 Task: Choose the license: BSD 3-Clause "New" or Revised License while creating a new repository.
Action: Mouse moved to (1029, 82)
Screenshot: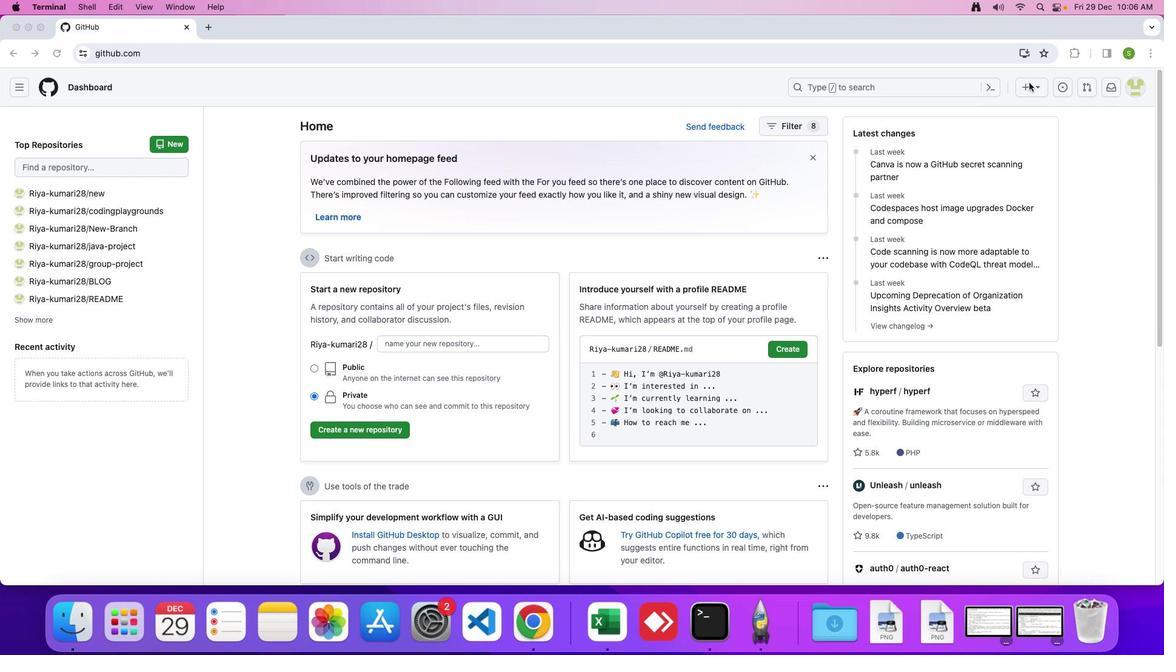 
Action: Mouse pressed left at (1029, 82)
Screenshot: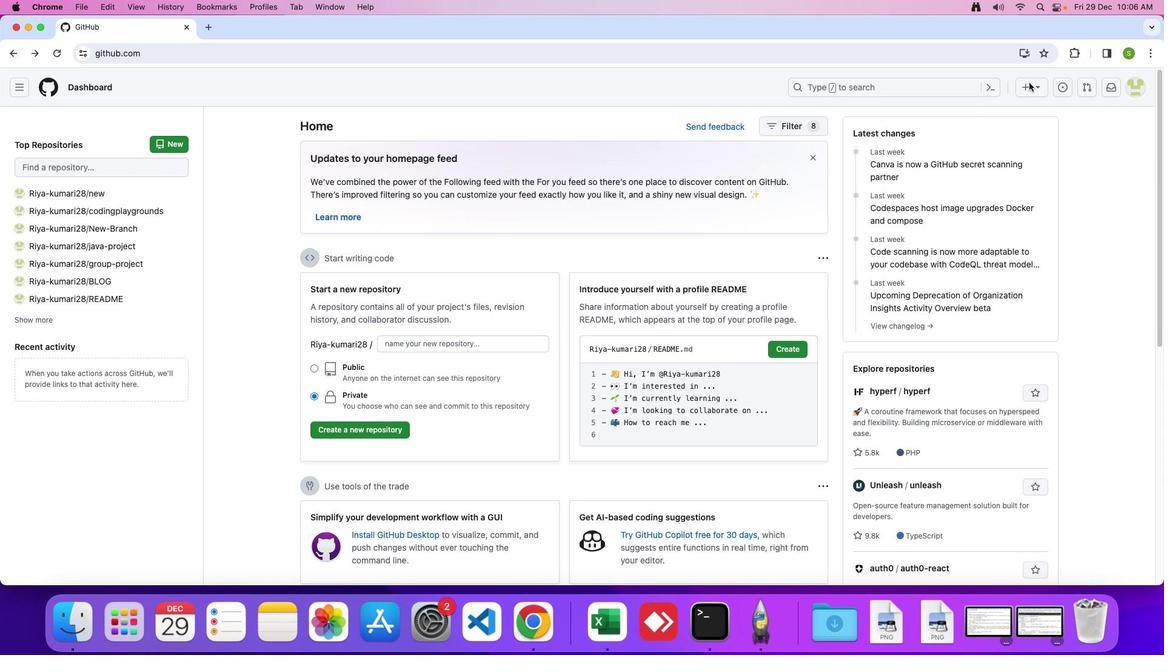 
Action: Mouse moved to (1034, 86)
Screenshot: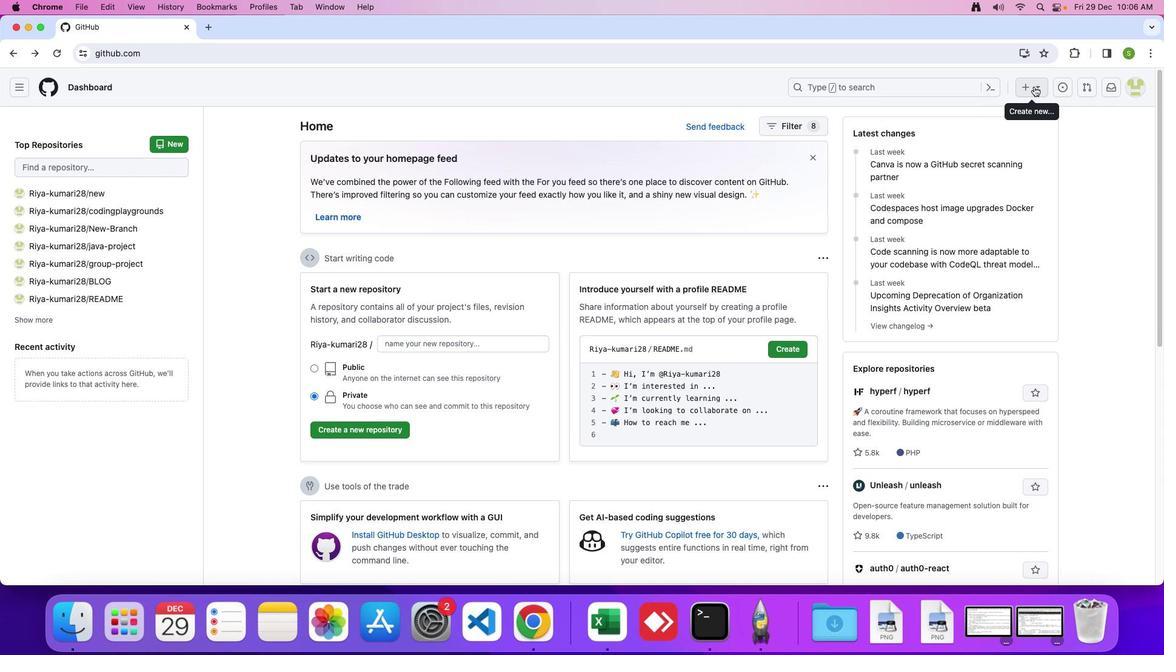 
Action: Mouse pressed left at (1034, 86)
Screenshot: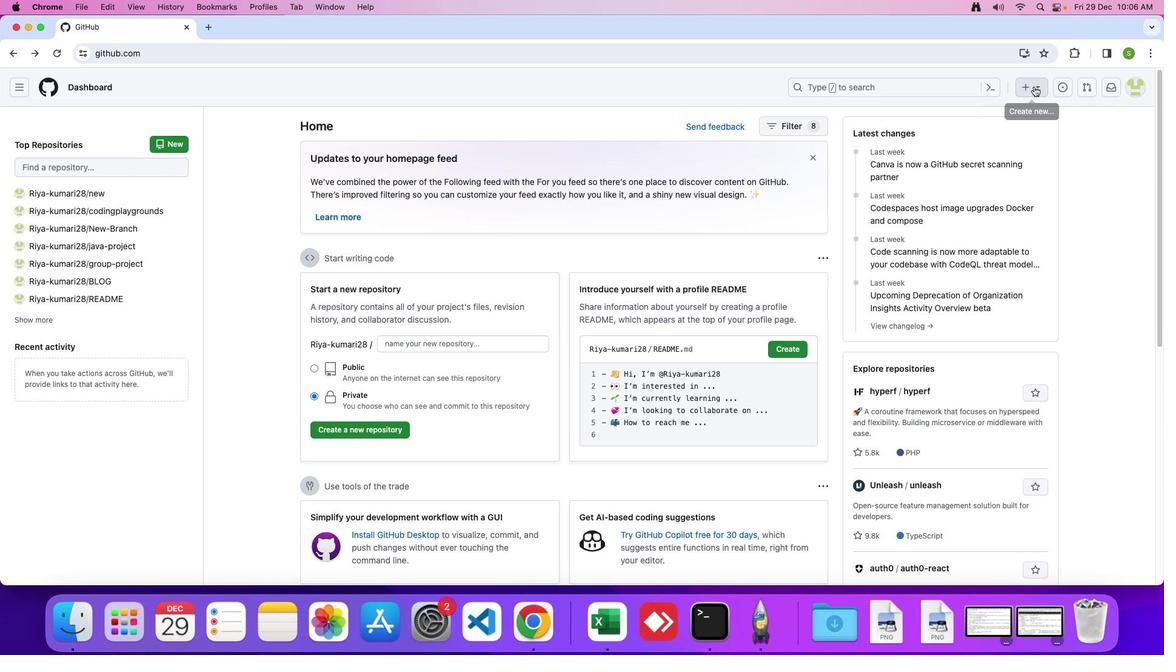 
Action: Mouse moved to (994, 112)
Screenshot: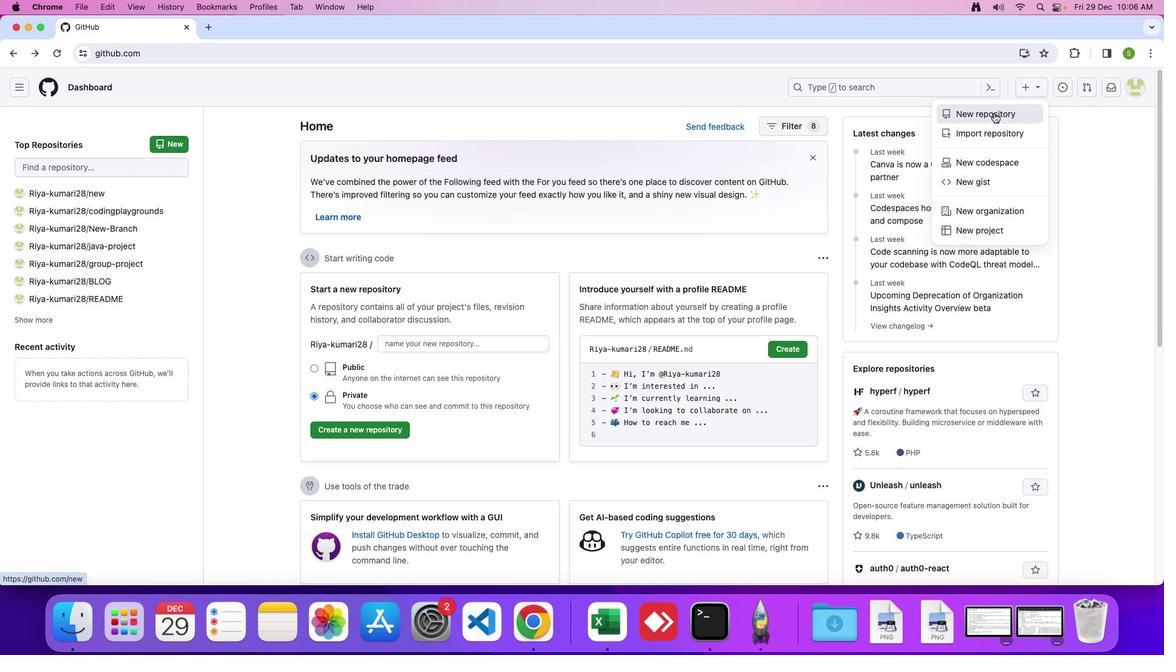 
Action: Mouse pressed left at (994, 112)
Screenshot: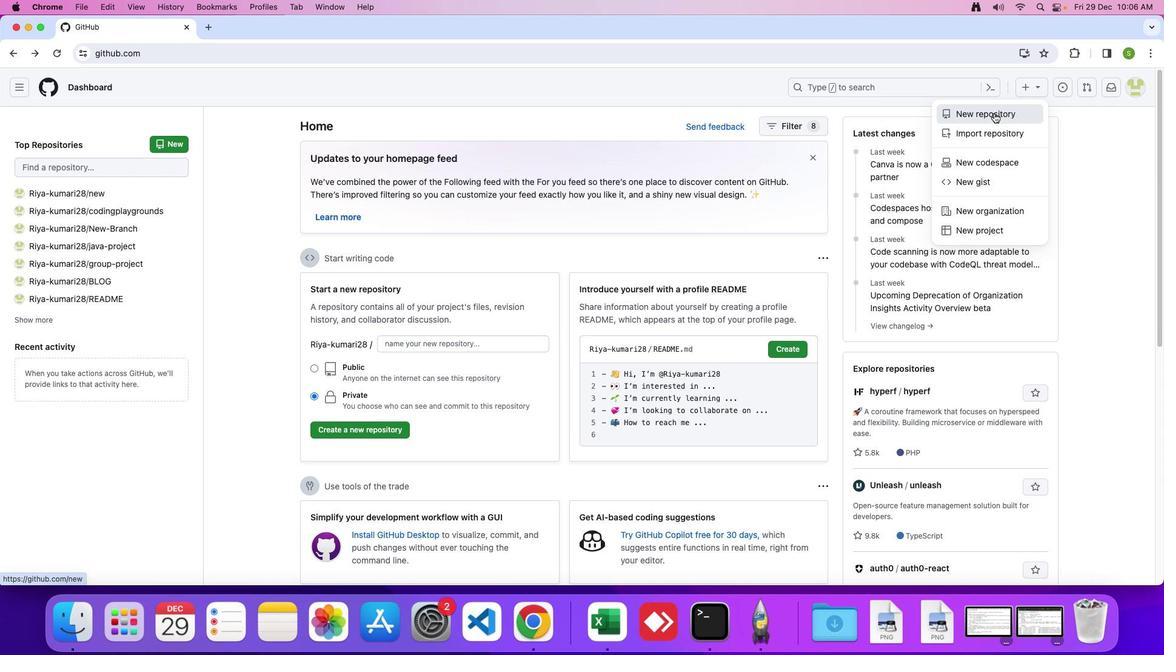 
Action: Mouse moved to (499, 374)
Screenshot: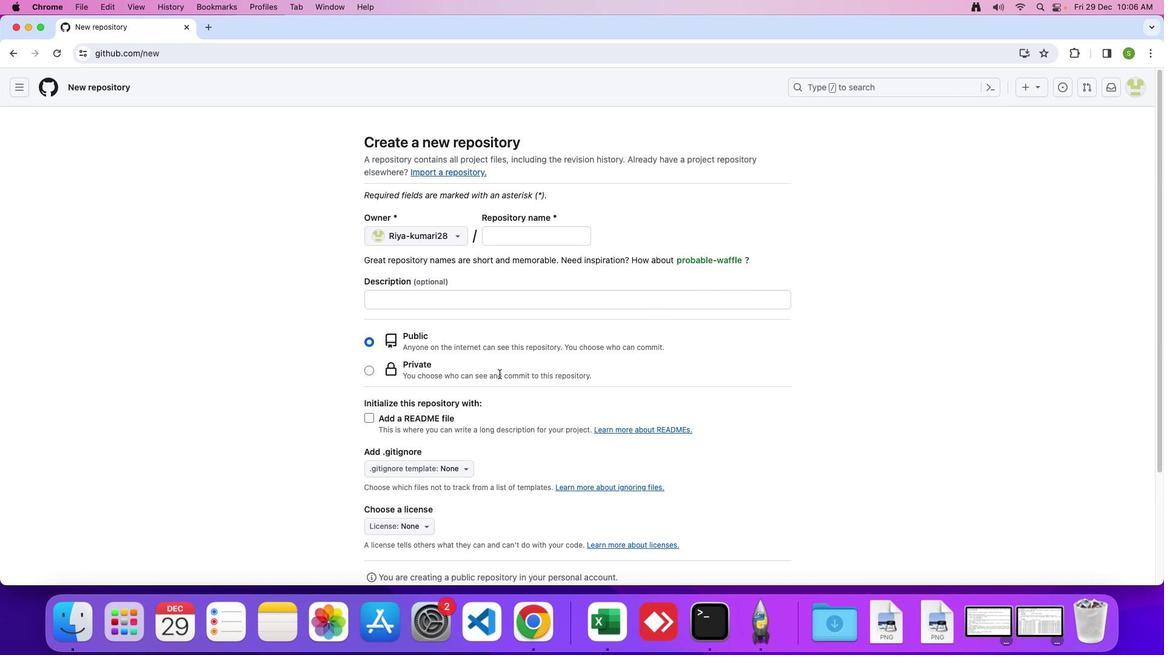 
Action: Mouse scrolled (499, 374) with delta (0, 0)
Screenshot: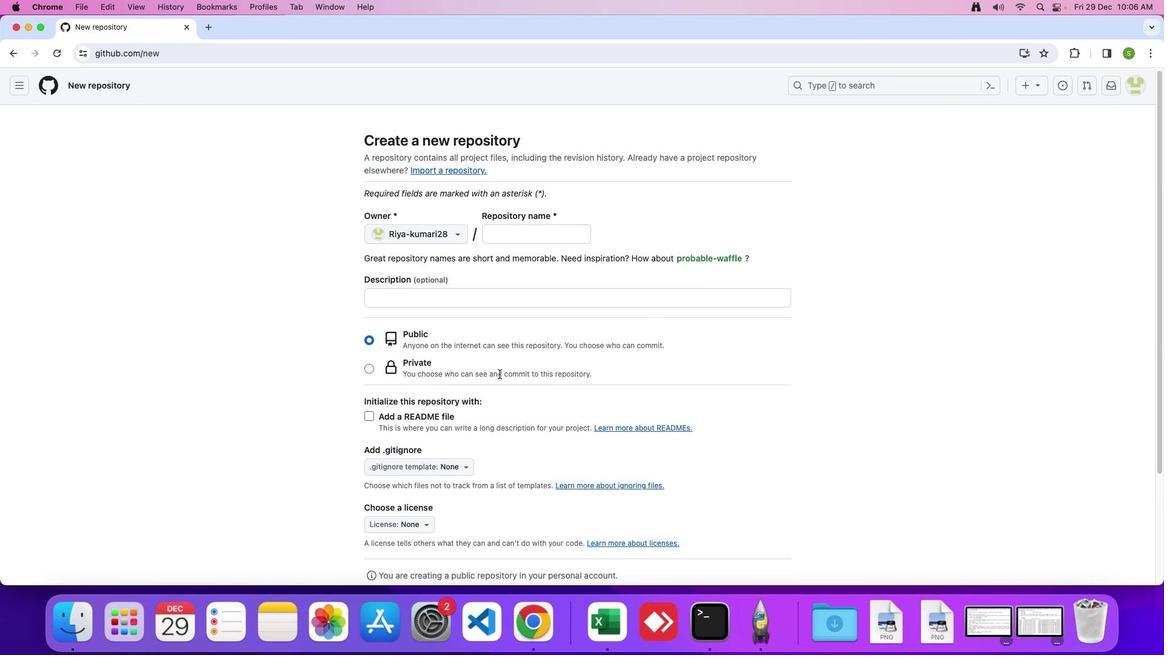 
Action: Mouse scrolled (499, 374) with delta (0, 0)
Screenshot: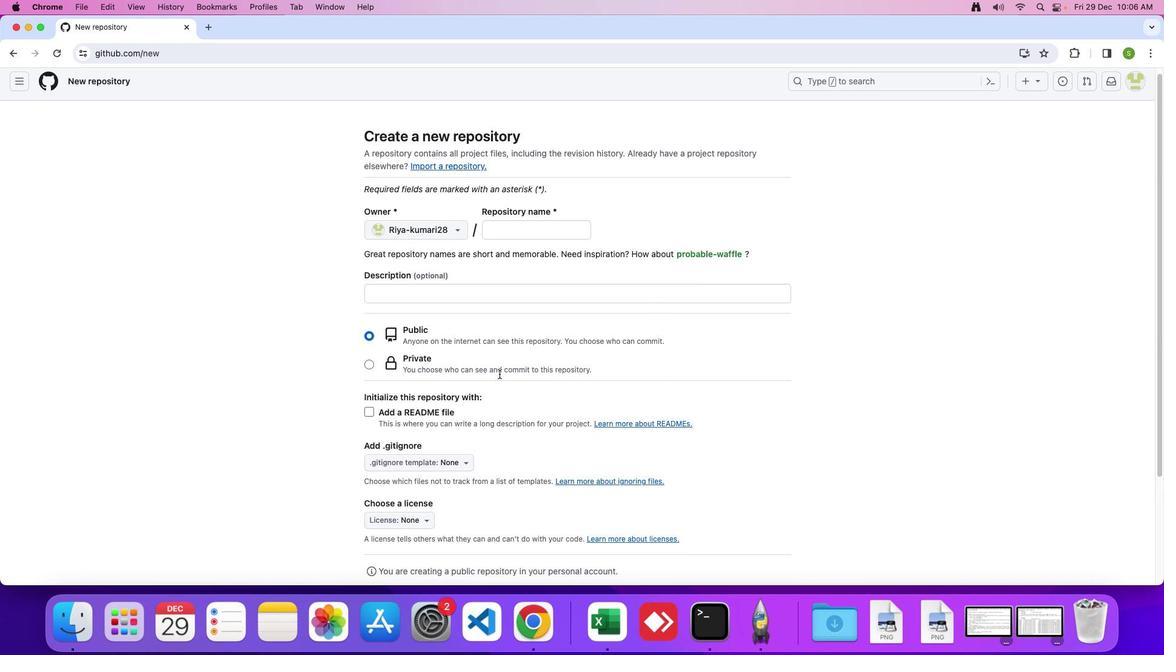 
Action: Mouse scrolled (499, 374) with delta (0, -1)
Screenshot: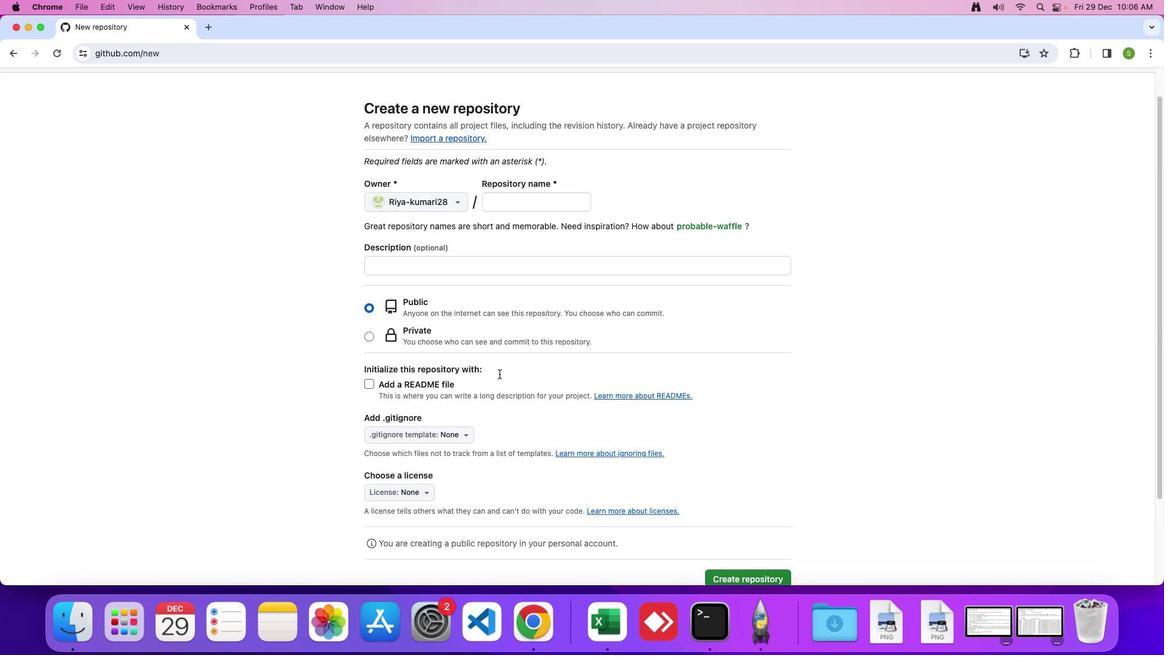 
Action: Mouse moved to (428, 435)
Screenshot: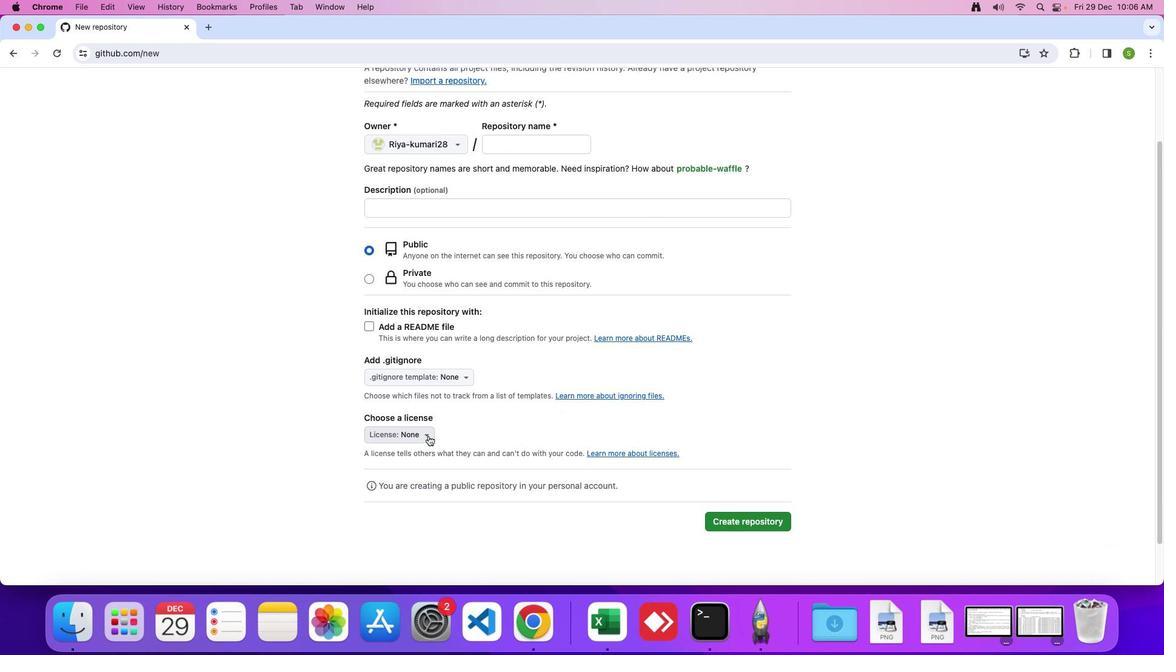 
Action: Mouse pressed left at (428, 435)
Screenshot: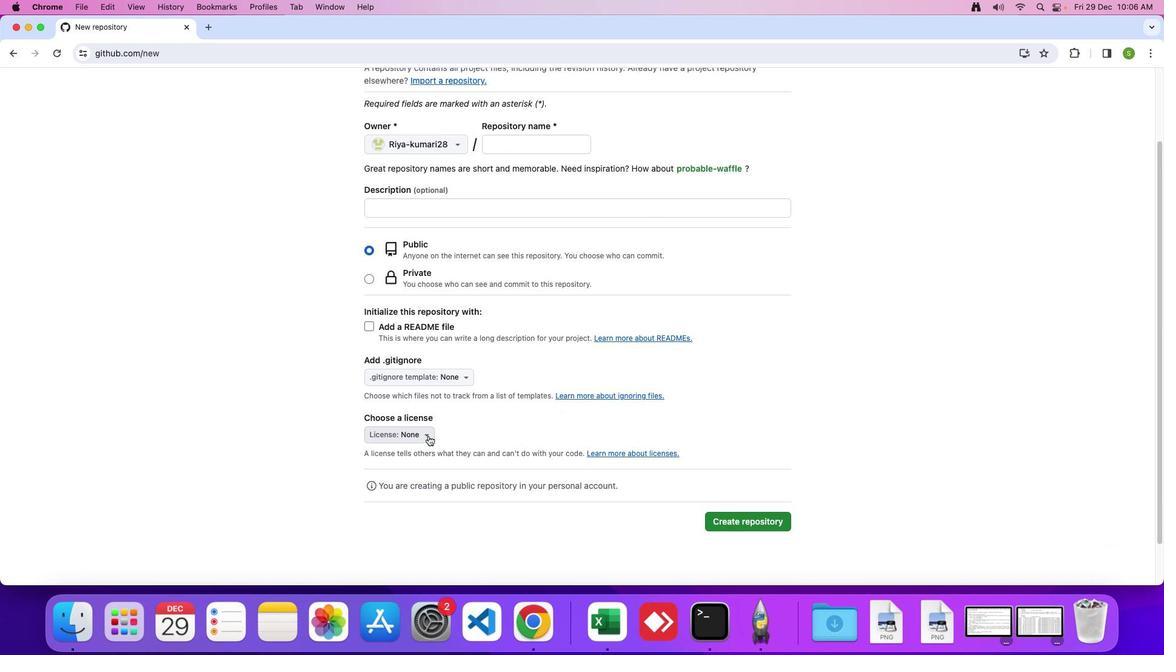 
Action: Mouse moved to (440, 331)
Screenshot: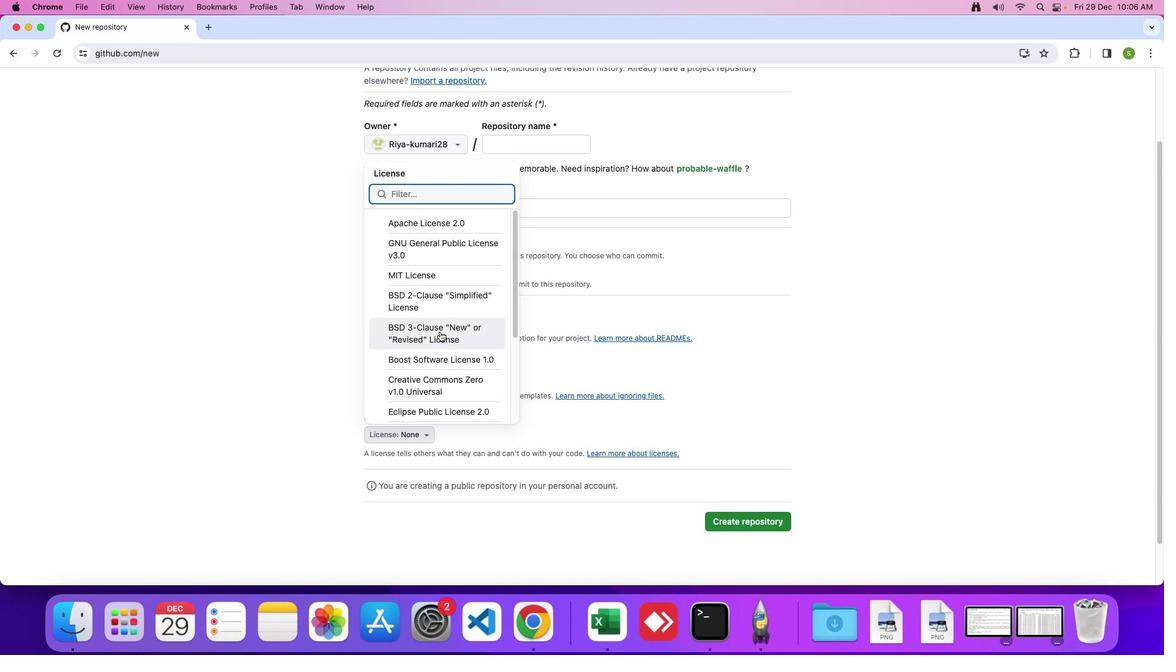 
Action: Mouse pressed left at (440, 331)
Screenshot: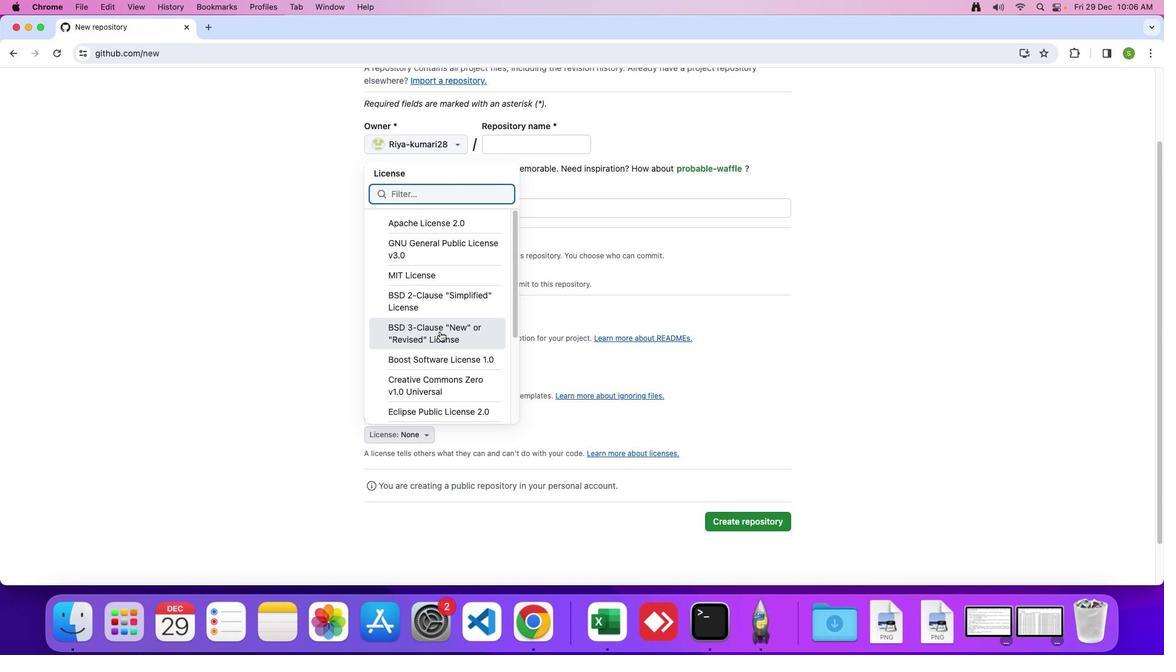 
